 Task: Create a task  Create a feature for users to report inappropriate content , assign it to team member softage.10@softage.net in the project Vertex and update the status of the task to  On Track  , set the priority of the task to Low.
Action: Mouse moved to (55, 297)
Screenshot: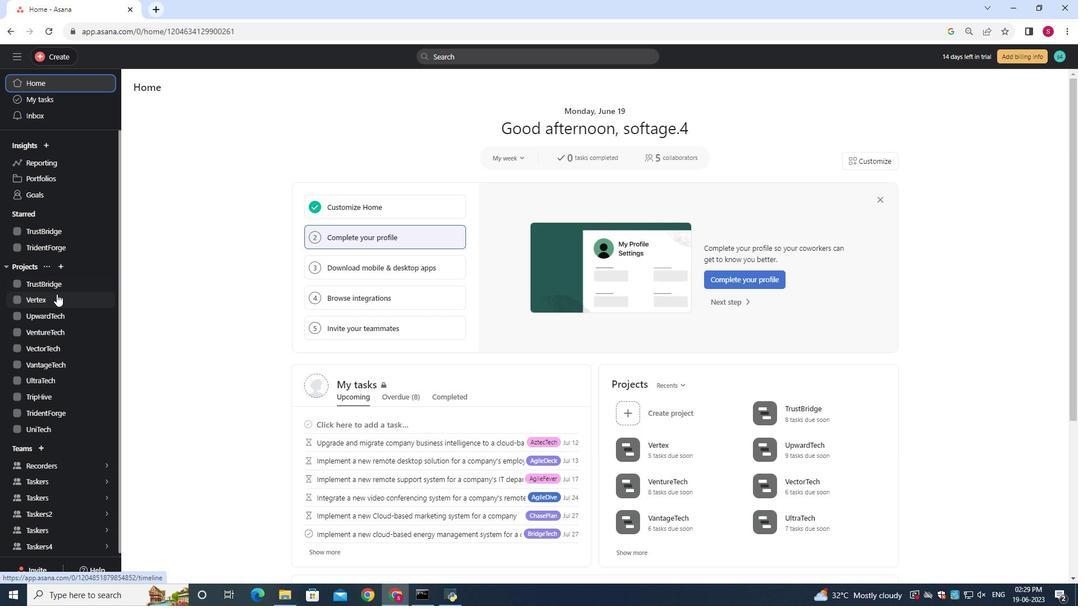 
Action: Mouse pressed left at (55, 297)
Screenshot: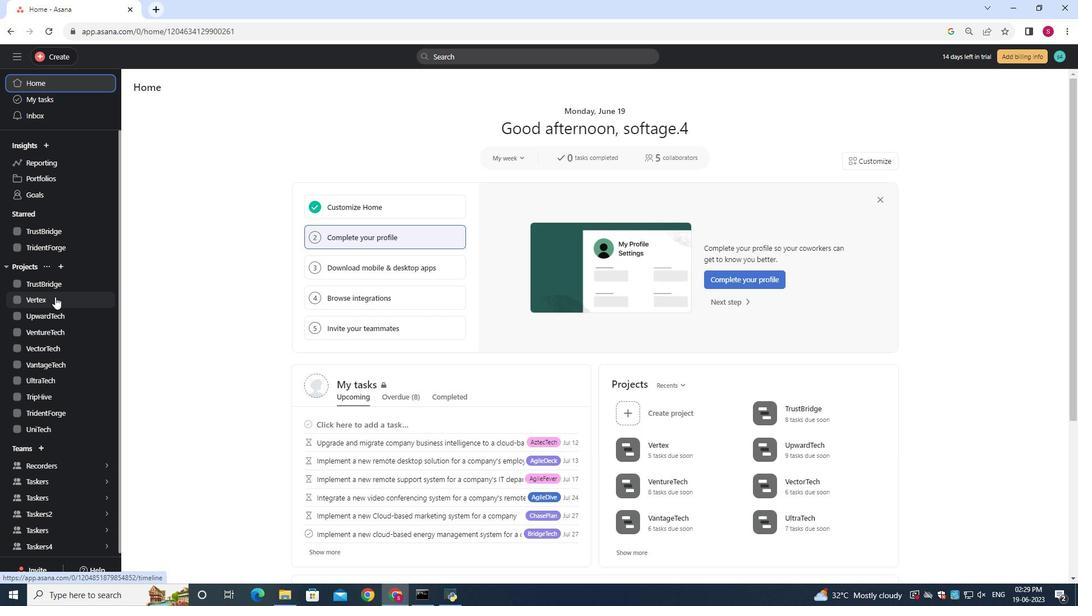 
Action: Mouse moved to (142, 134)
Screenshot: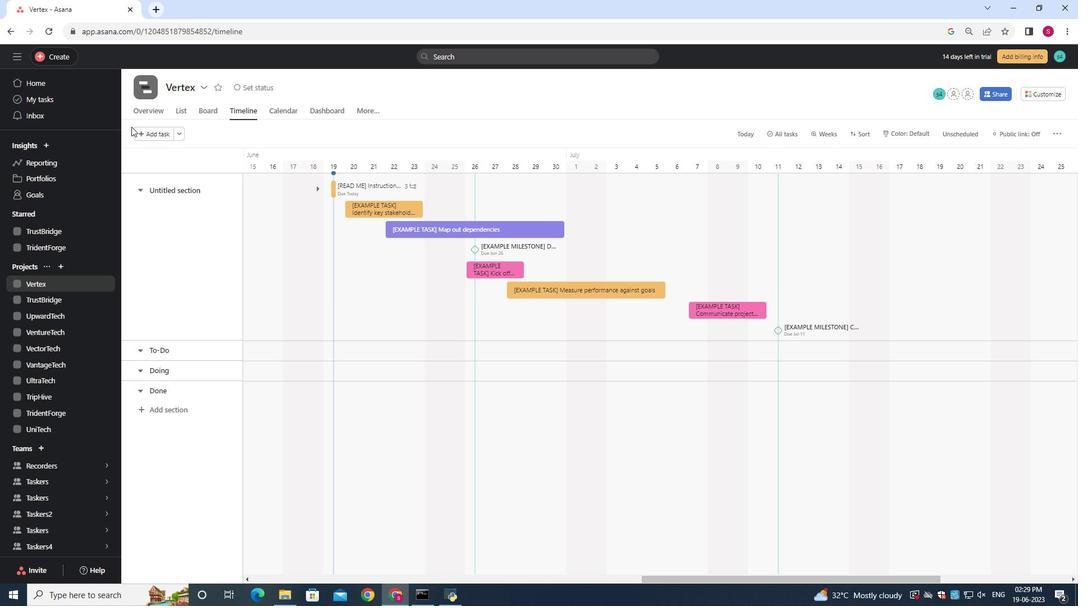 
Action: Mouse pressed left at (142, 134)
Screenshot: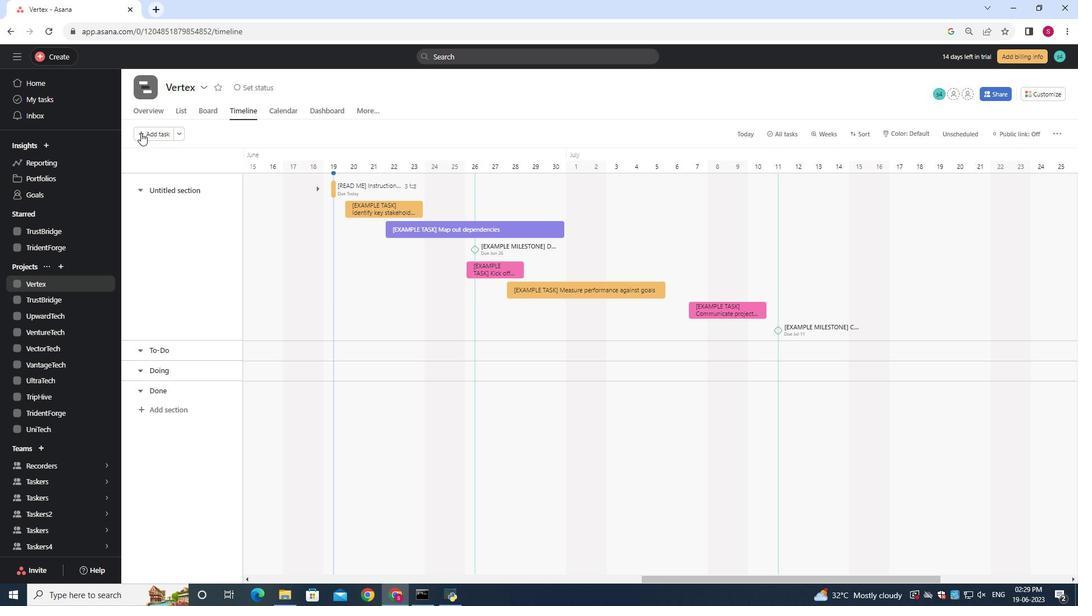 
Action: Mouse moved to (143, 134)
Screenshot: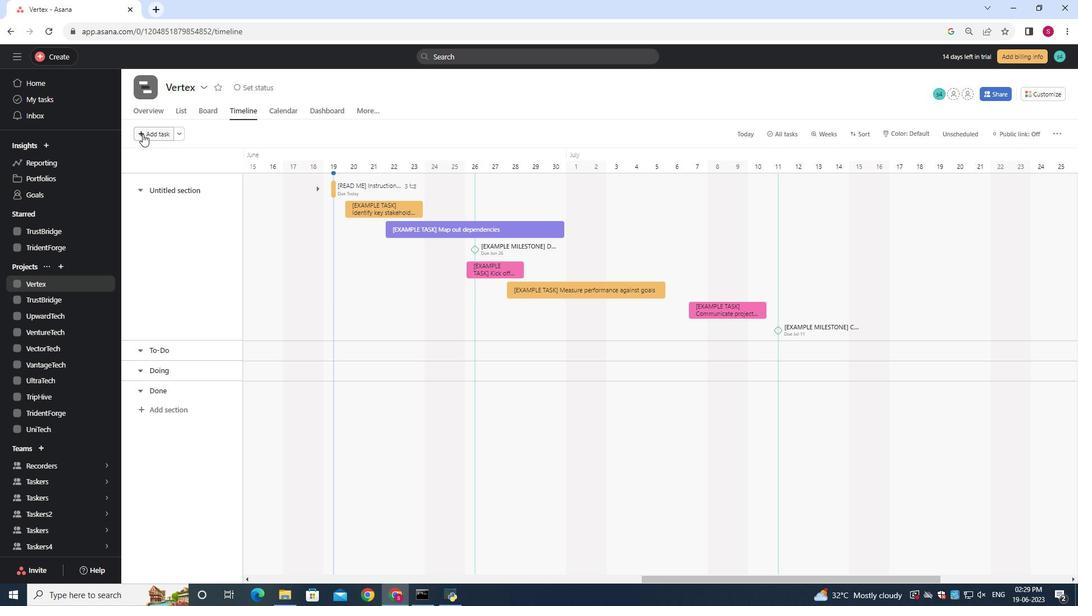 
Action: Key pressed <Key.shift>Create<Key.space>a<Key.space>feature<Key.space>for<Key.space>users<Key.space>to<Key.space>report<Key.space>inappropriate<Key.space>content
Screenshot: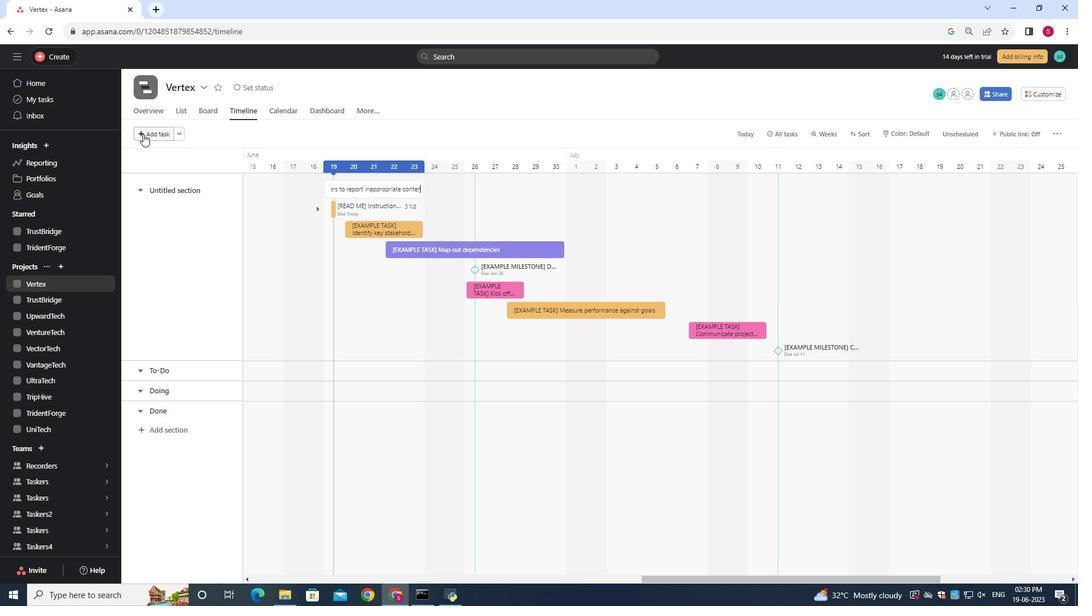 
Action: Mouse moved to (398, 191)
Screenshot: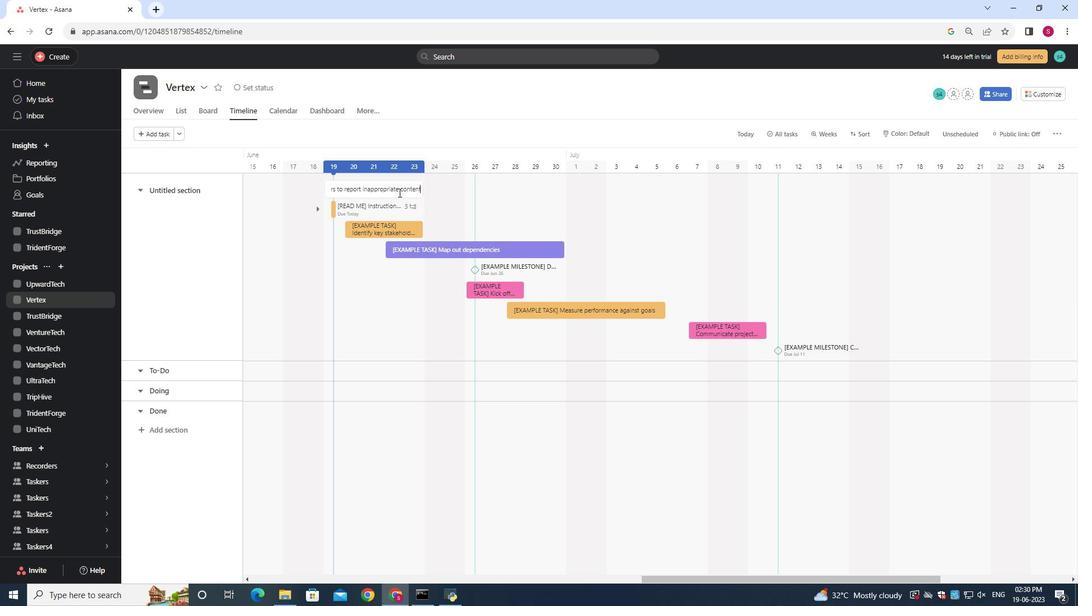 
Action: Mouse pressed left at (398, 191)
Screenshot: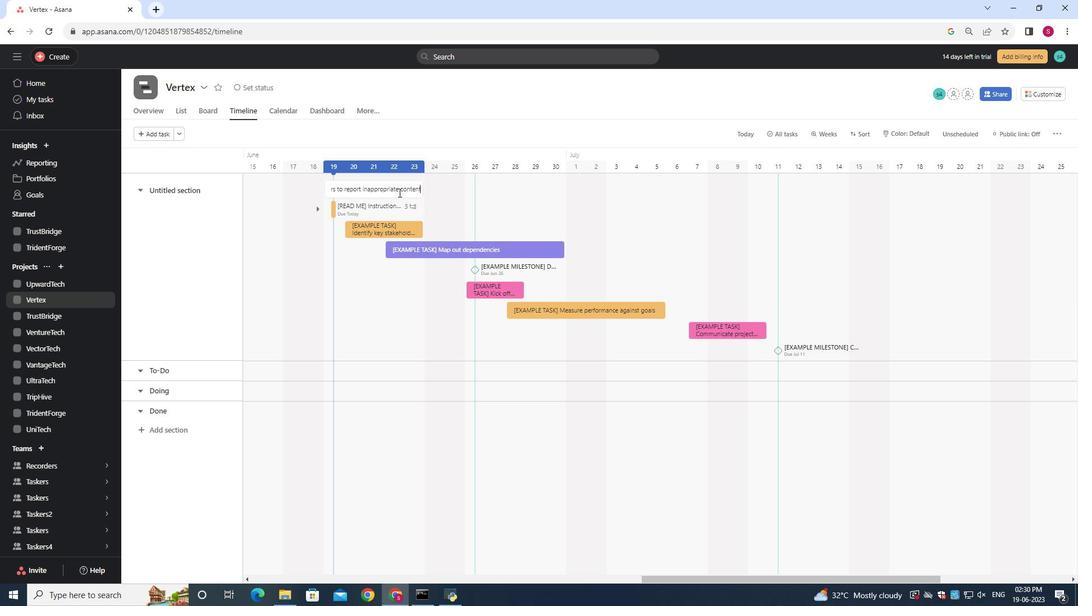 
Action: Mouse moved to (831, 201)
Screenshot: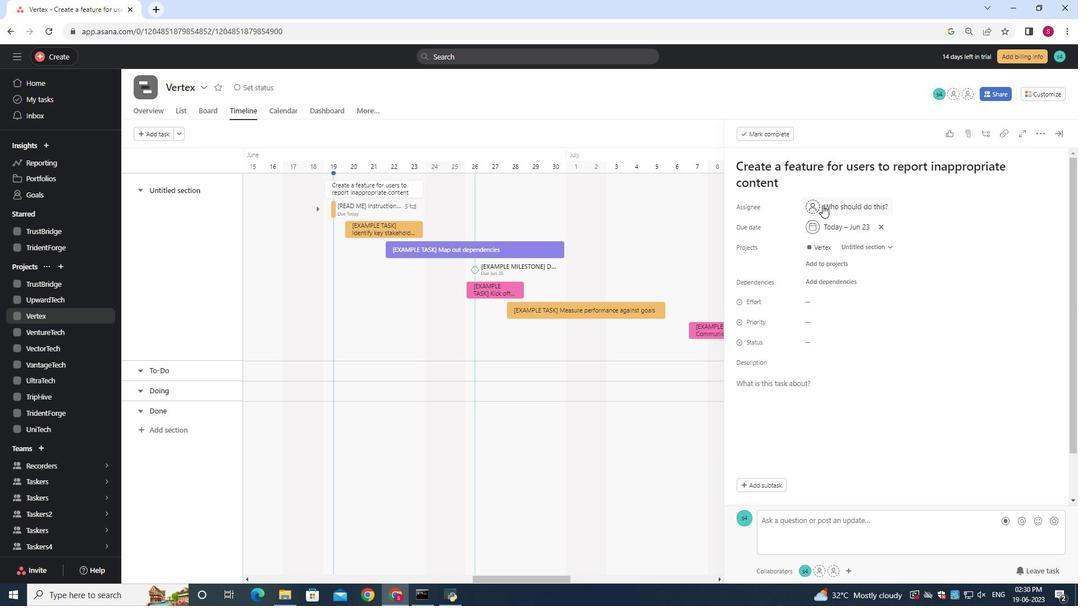 
Action: Mouse pressed left at (831, 201)
Screenshot: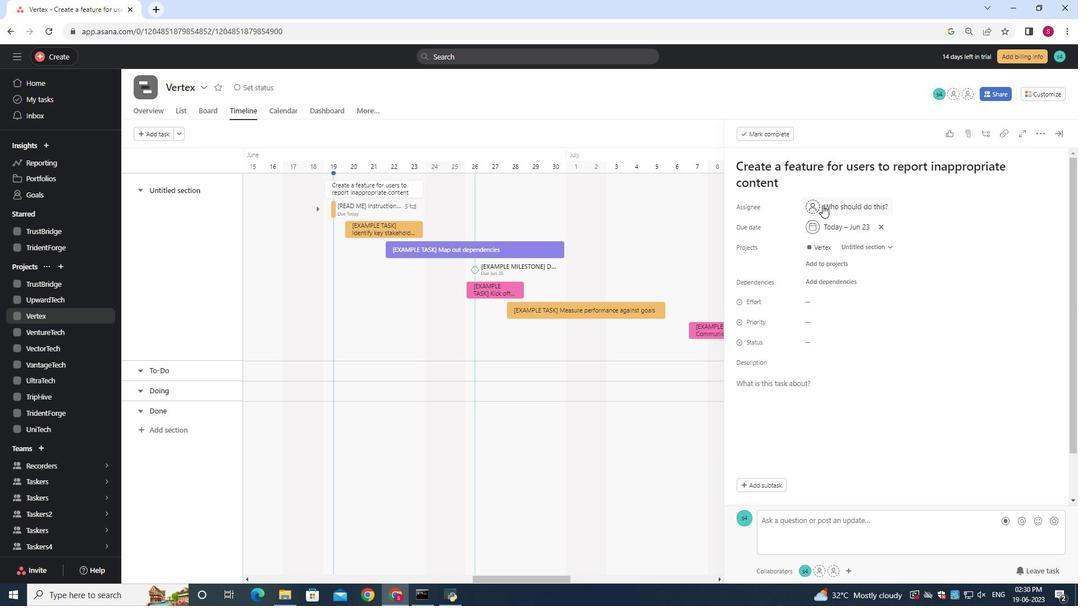 
Action: Mouse moved to (831, 201)
Screenshot: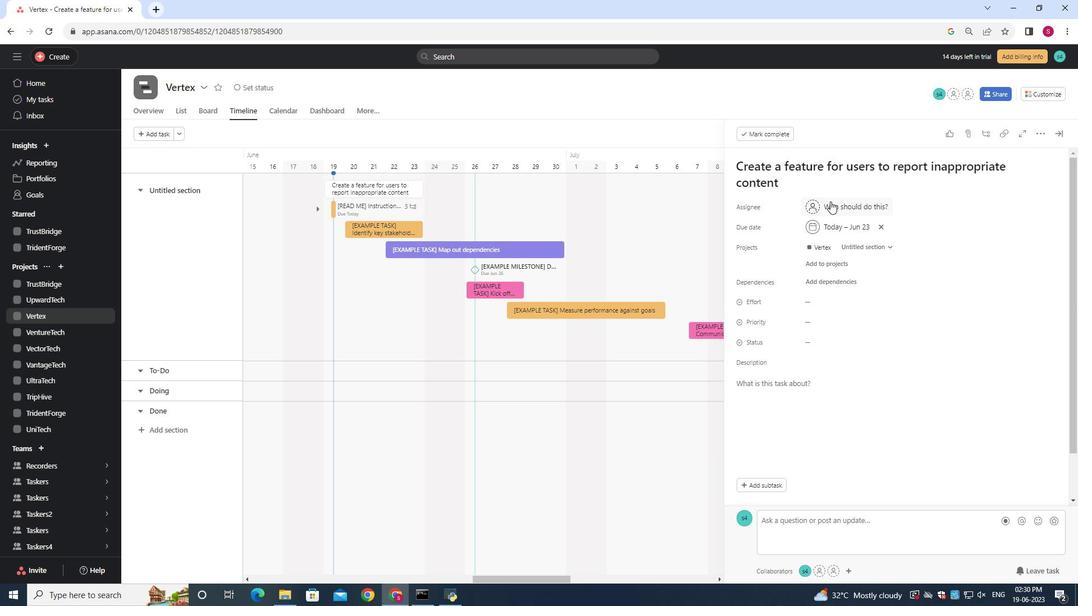 
Action: Key pressed softage.10<Key.shift>@softage.net
Screenshot: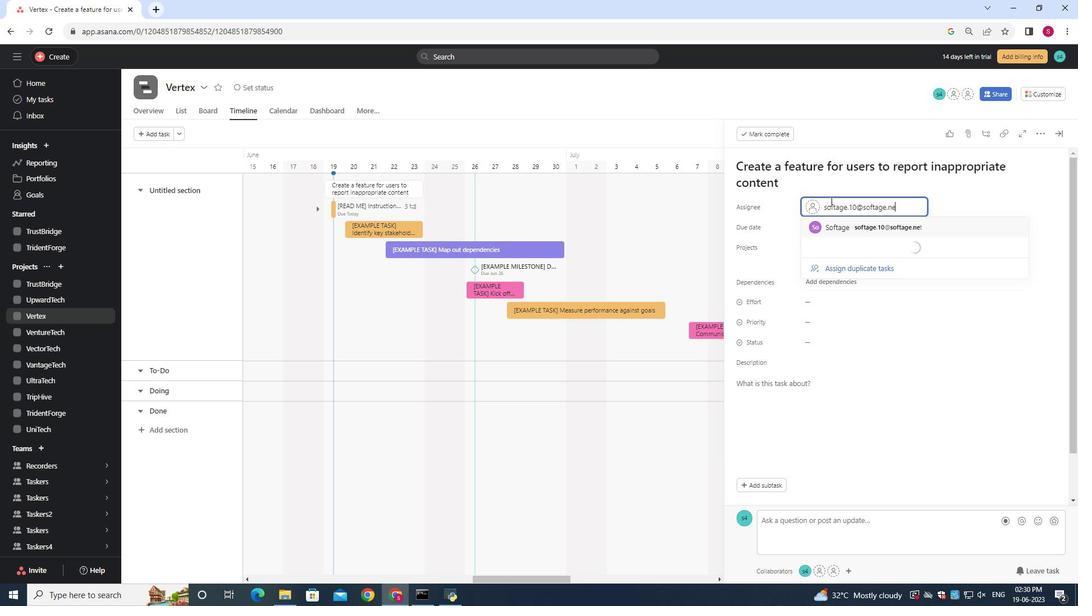 
Action: Mouse moved to (874, 227)
Screenshot: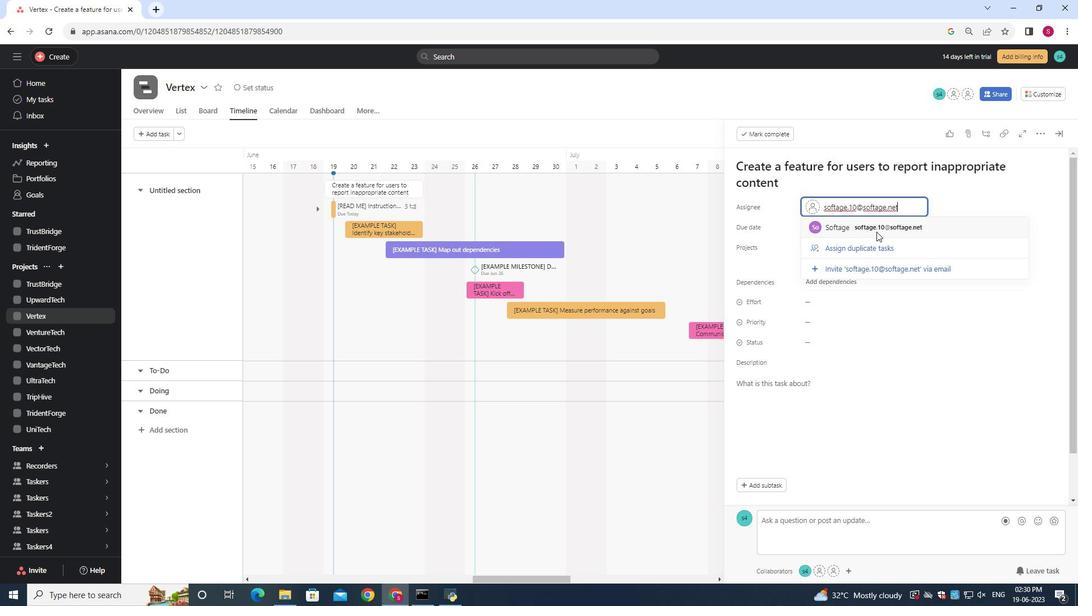 
Action: Mouse pressed left at (874, 227)
Screenshot: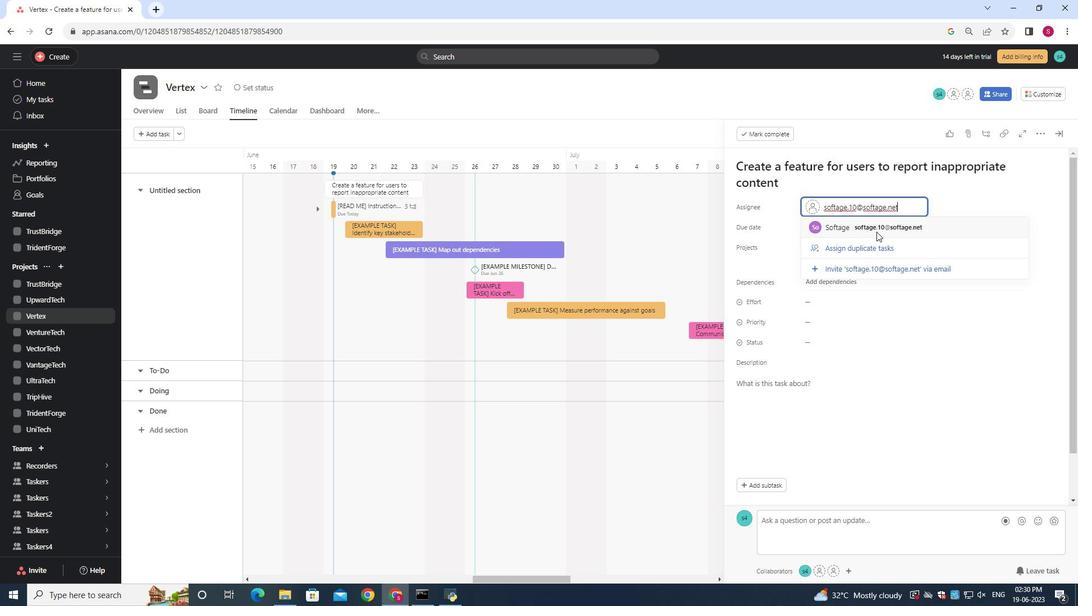 
Action: Mouse moved to (809, 344)
Screenshot: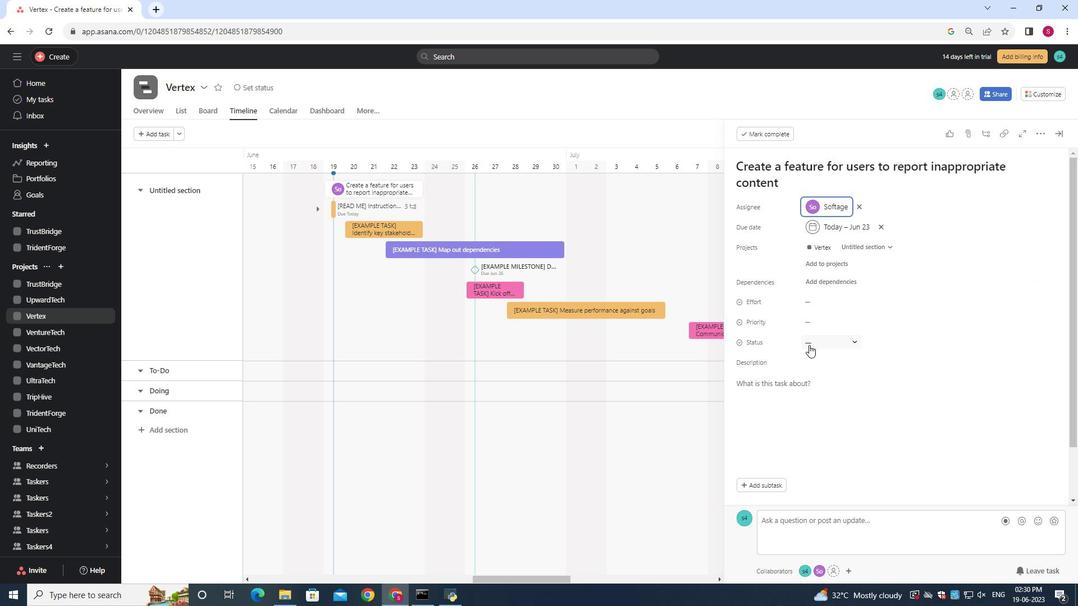 
Action: Mouse pressed left at (809, 344)
Screenshot: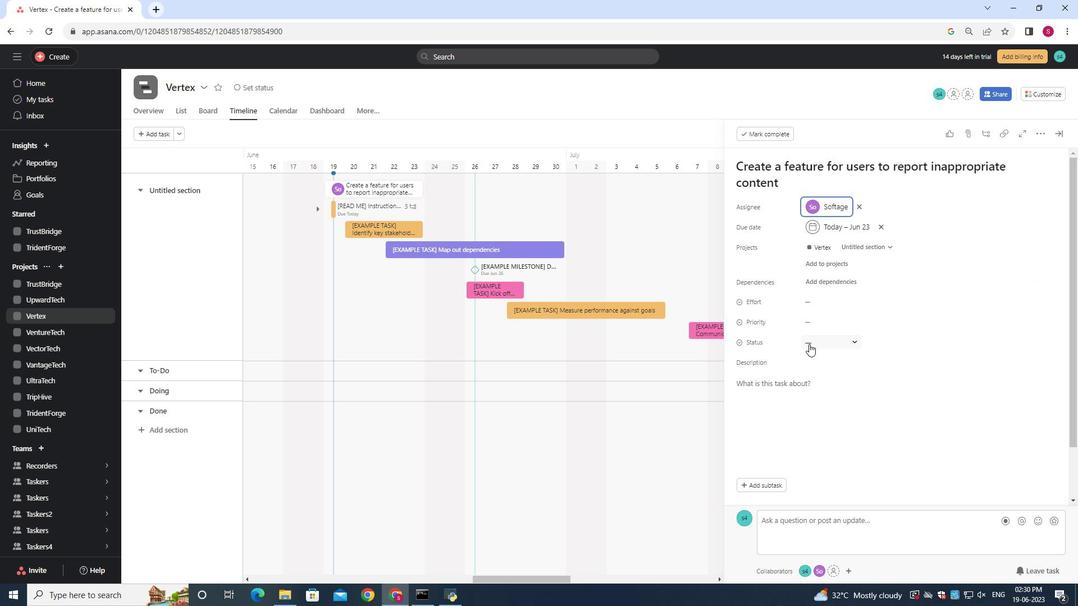
Action: Mouse moved to (833, 380)
Screenshot: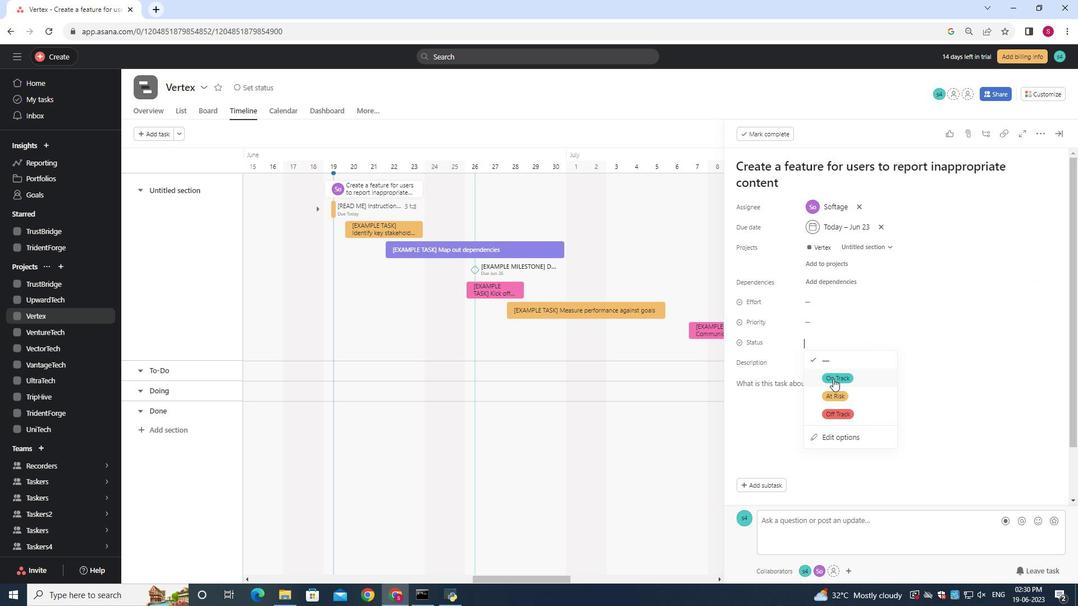 
Action: Mouse pressed left at (833, 380)
Screenshot: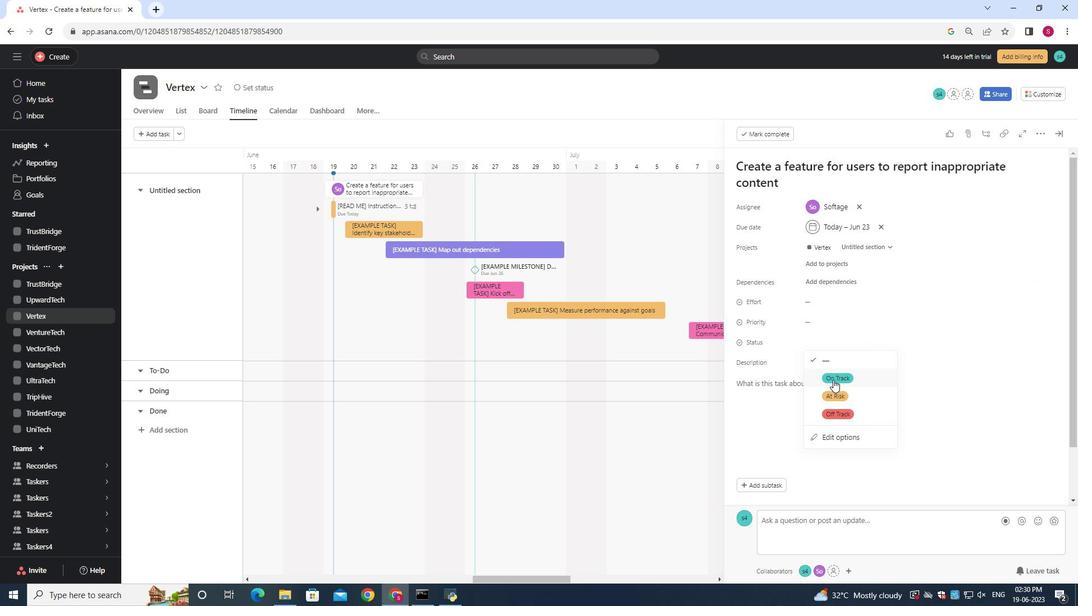 
Action: Mouse moved to (815, 318)
Screenshot: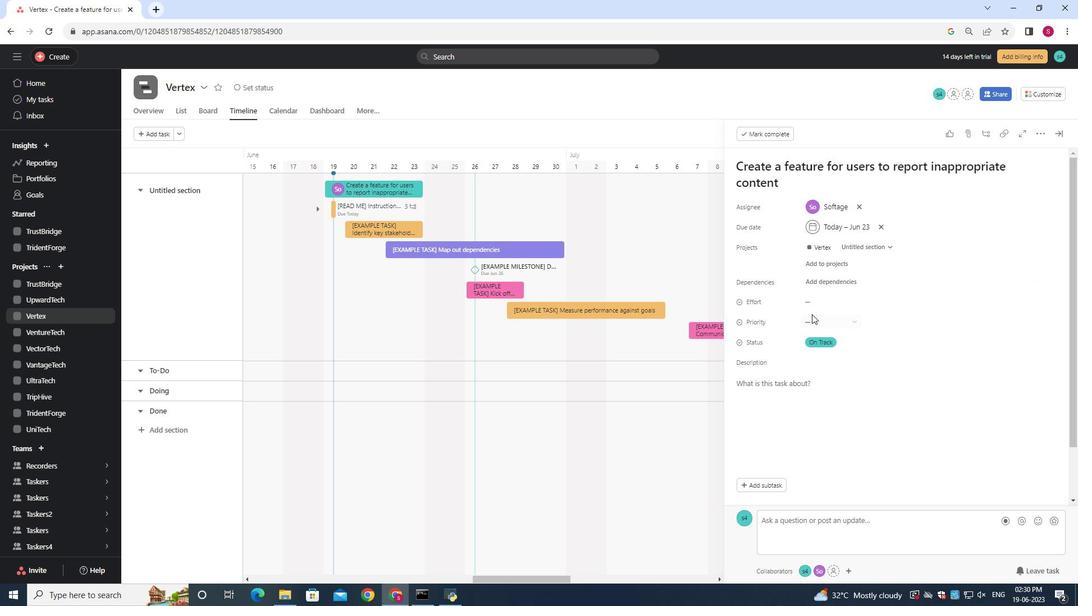 
Action: Mouse pressed left at (815, 318)
Screenshot: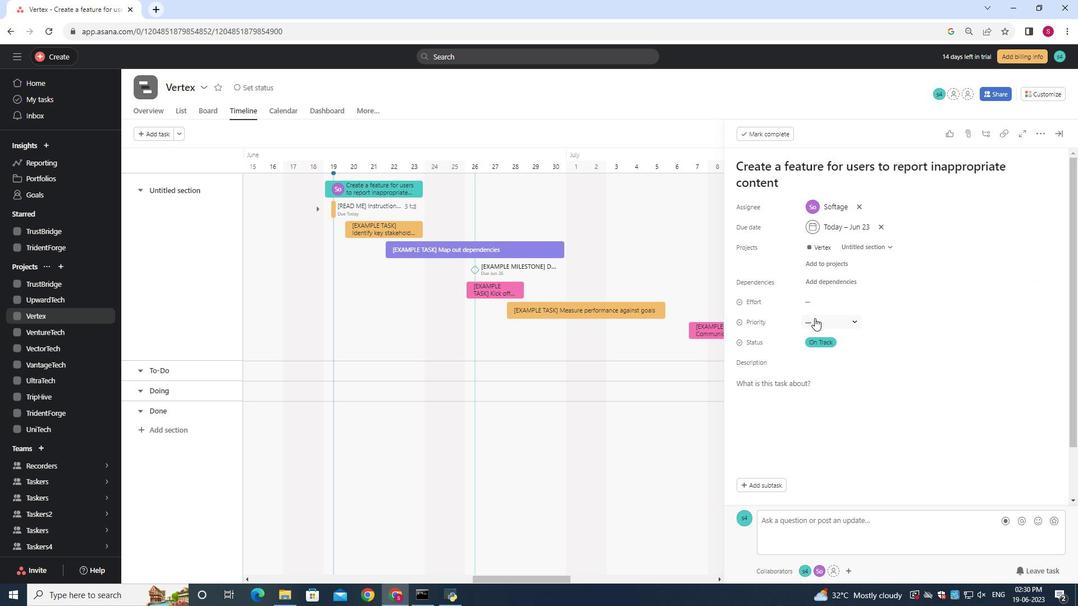 
Action: Mouse moved to (835, 385)
Screenshot: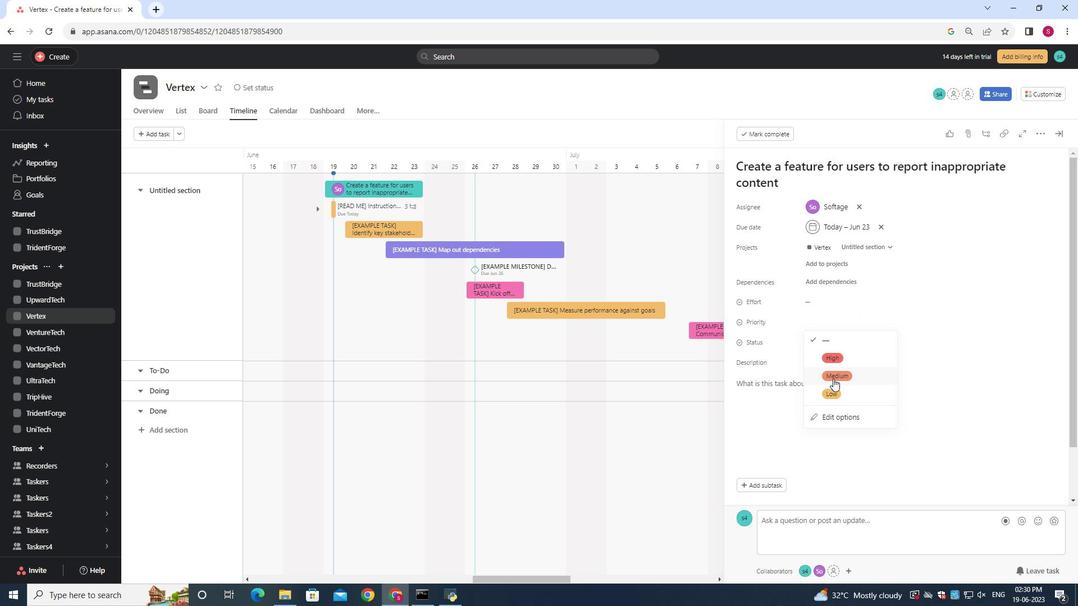 
Action: Mouse pressed left at (835, 385)
Screenshot: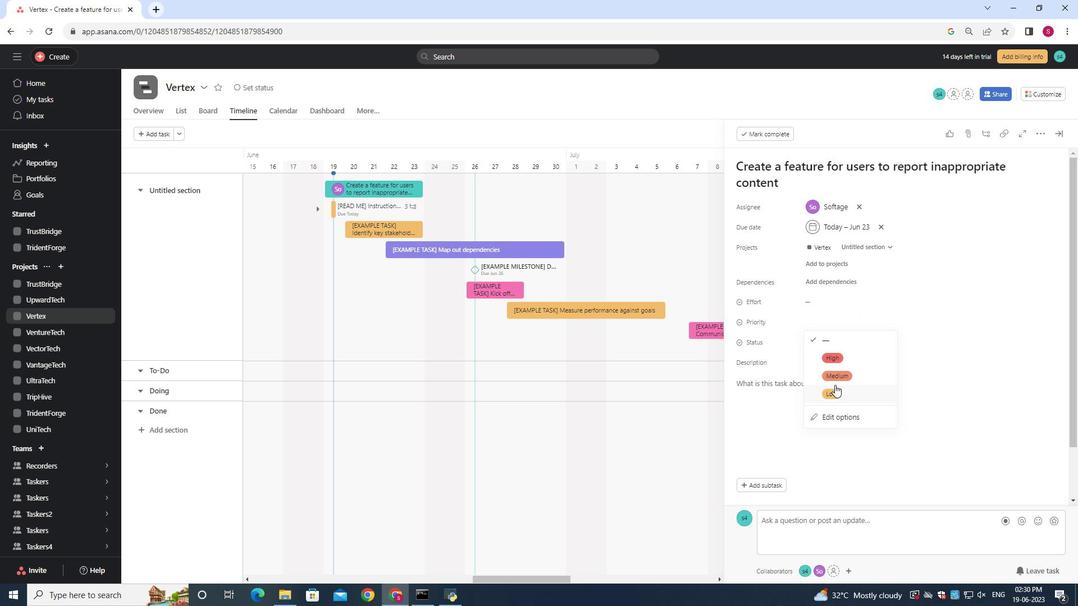 
Action: Mouse moved to (837, 333)
Screenshot: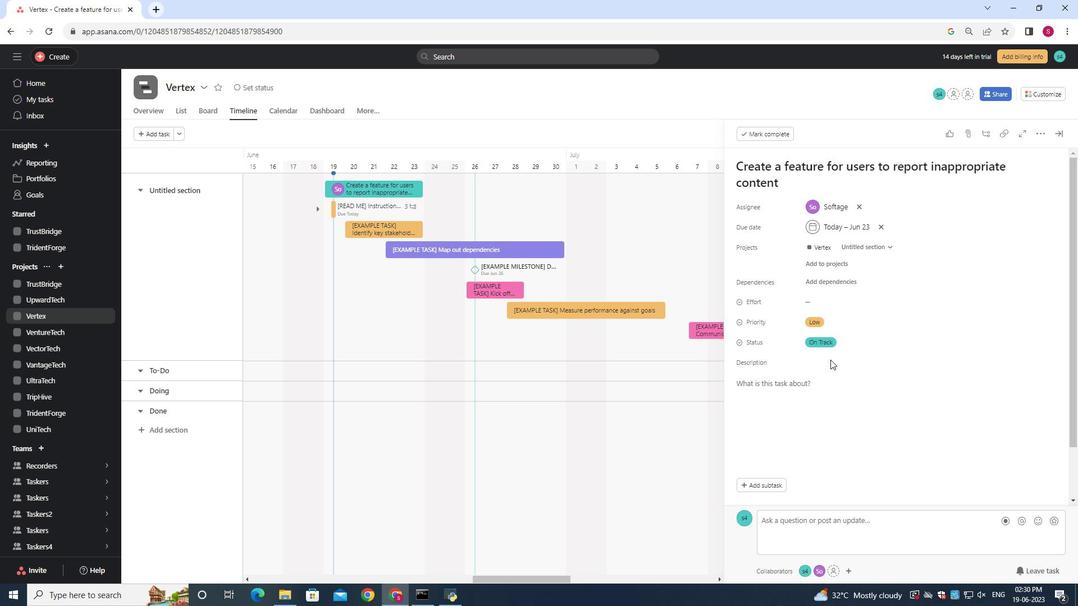 
